 Task: In the  document Joseph.odtMake this file  'available offline' Add shortcut to Drive 'My Drive'Email the file to   softage.7@softage.net, with message attached Action Required: This requires your review and response. and file type: 'HTML'
Action: Mouse moved to (40, 61)
Screenshot: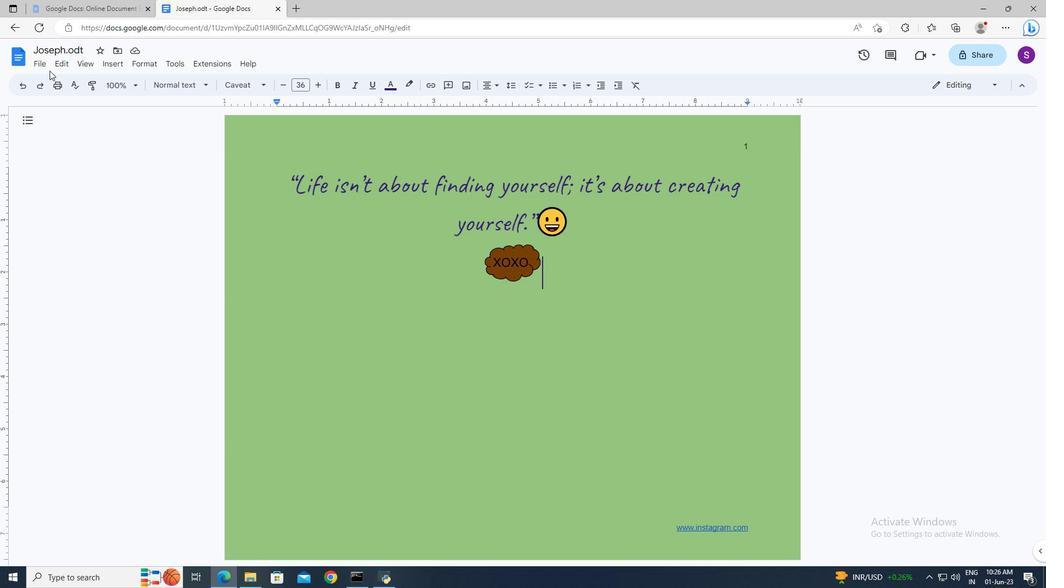 
Action: Mouse pressed left at (40, 61)
Screenshot: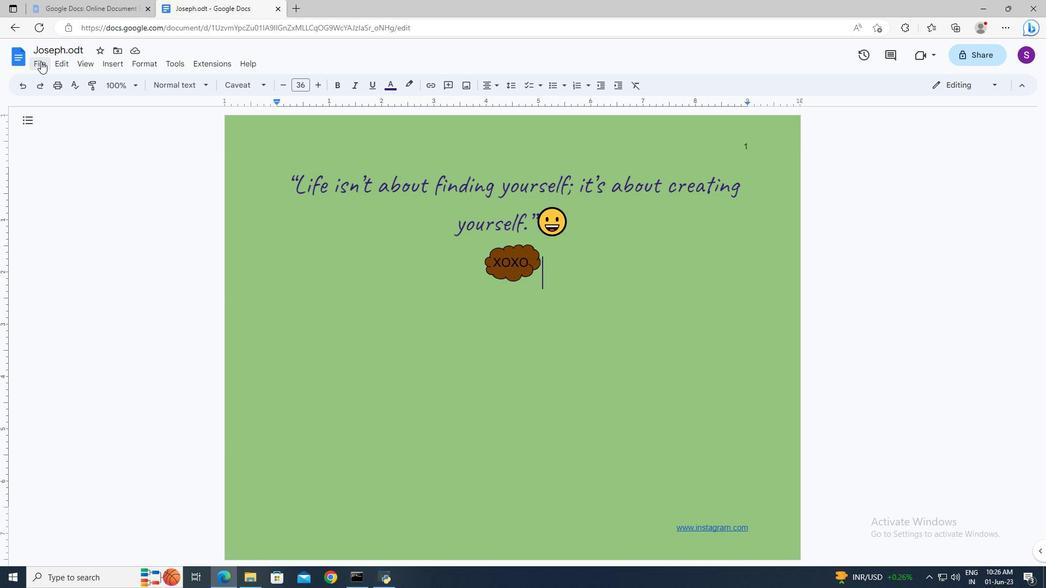 
Action: Mouse moved to (76, 297)
Screenshot: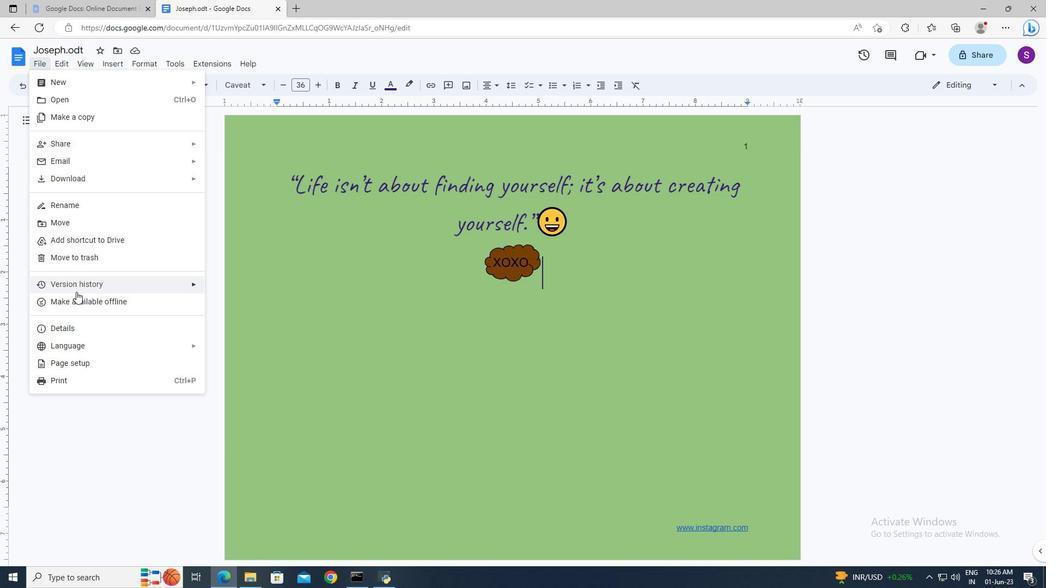 
Action: Mouse pressed left at (76, 297)
Screenshot: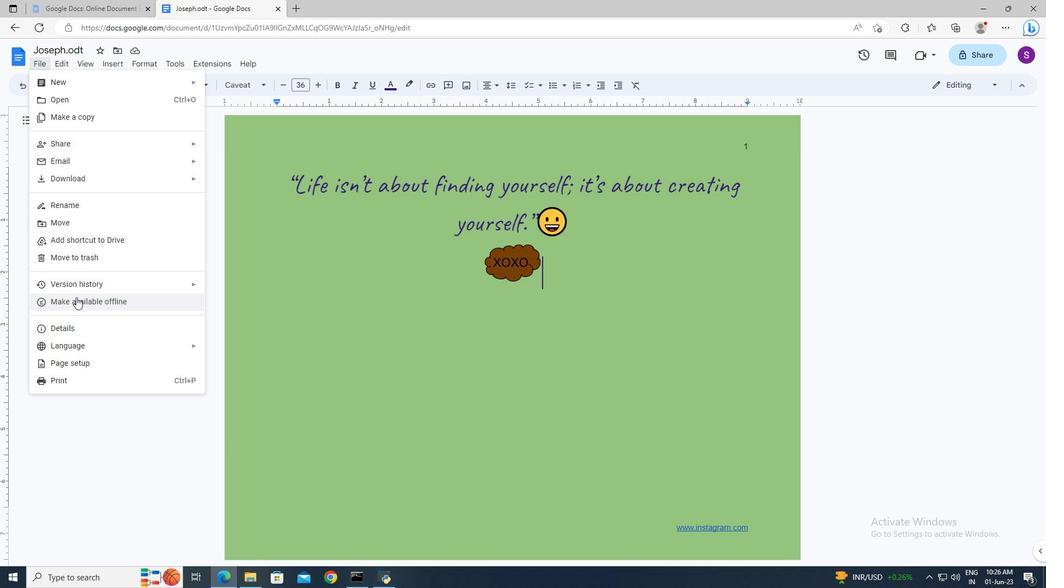 
Action: Mouse moved to (42, 66)
Screenshot: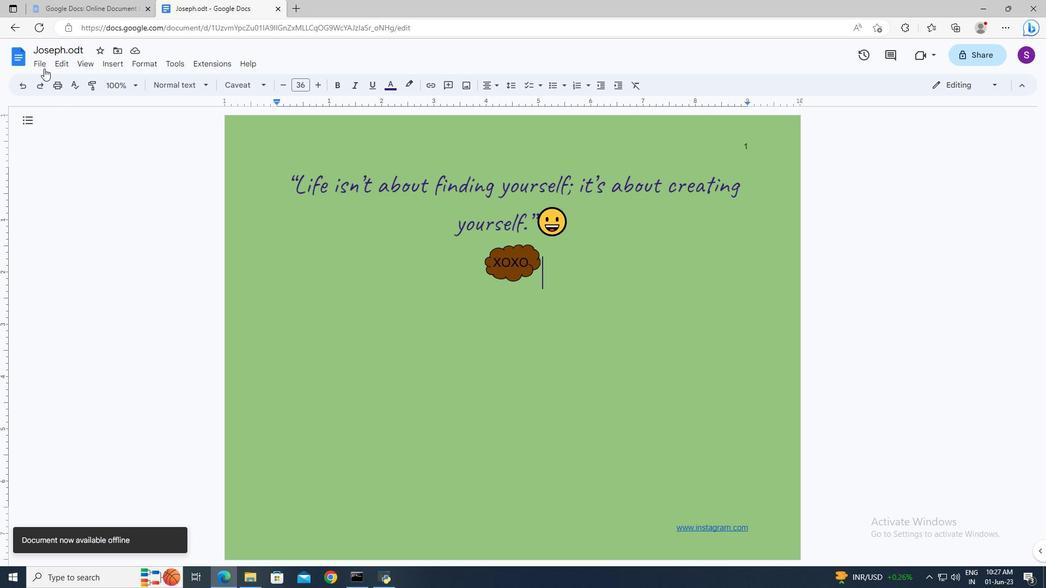 
Action: Mouse pressed left at (42, 66)
Screenshot: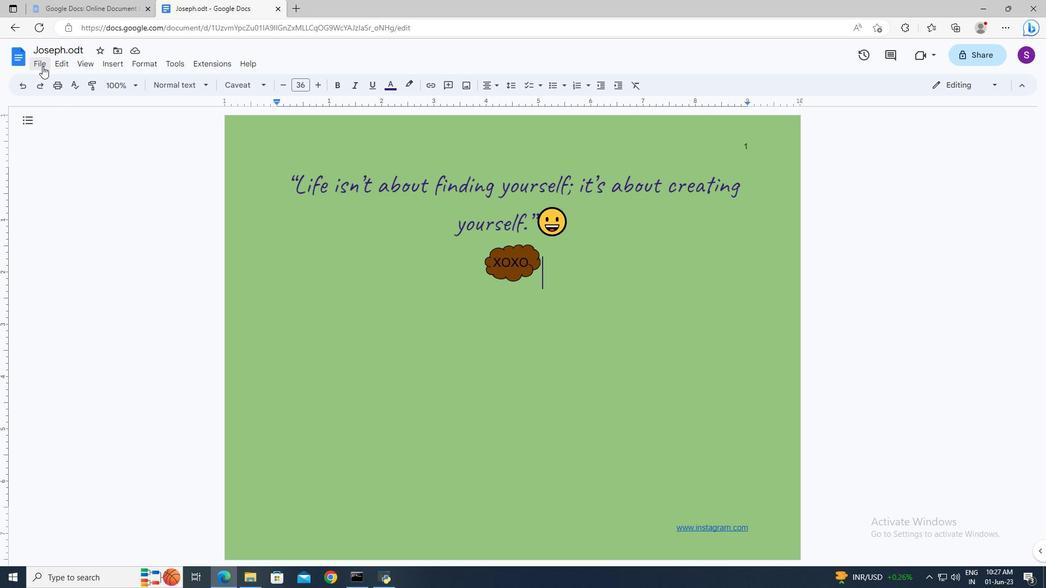
Action: Mouse moved to (80, 241)
Screenshot: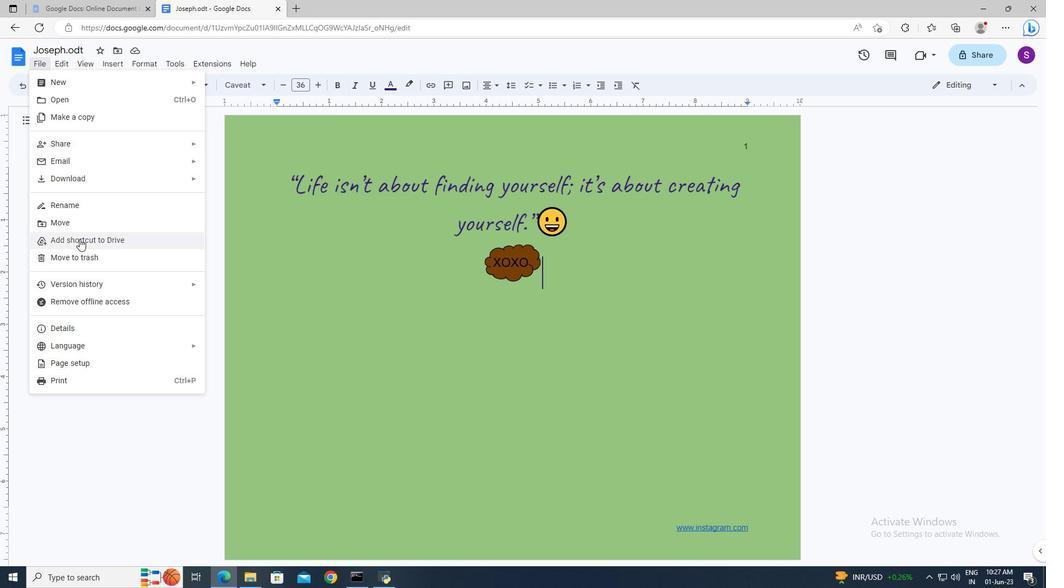 
Action: Mouse pressed left at (80, 241)
Screenshot: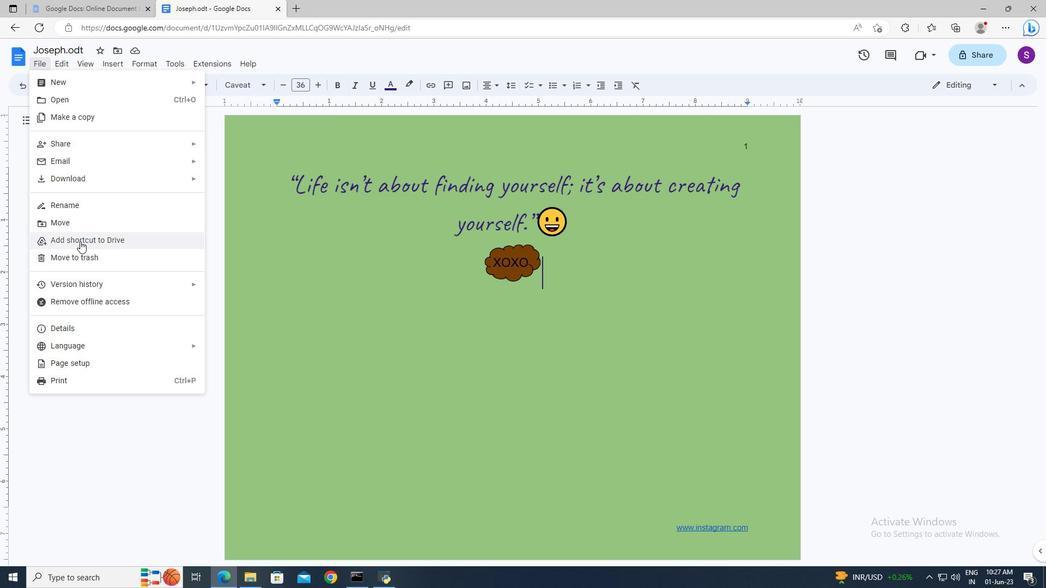 
Action: Mouse moved to (288, 101)
Screenshot: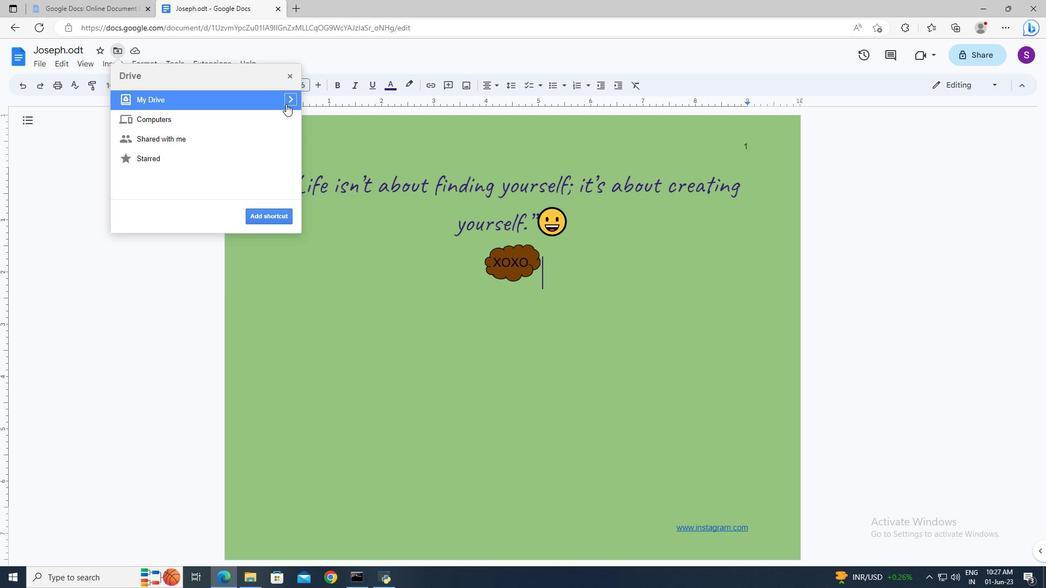 
Action: Mouse pressed left at (288, 101)
Screenshot: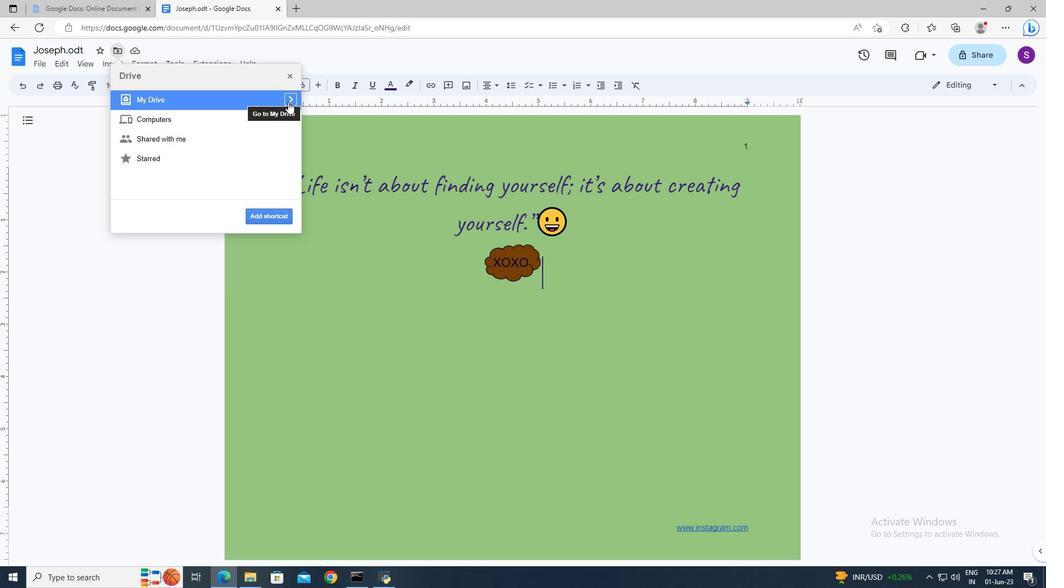 
Action: Mouse moved to (270, 219)
Screenshot: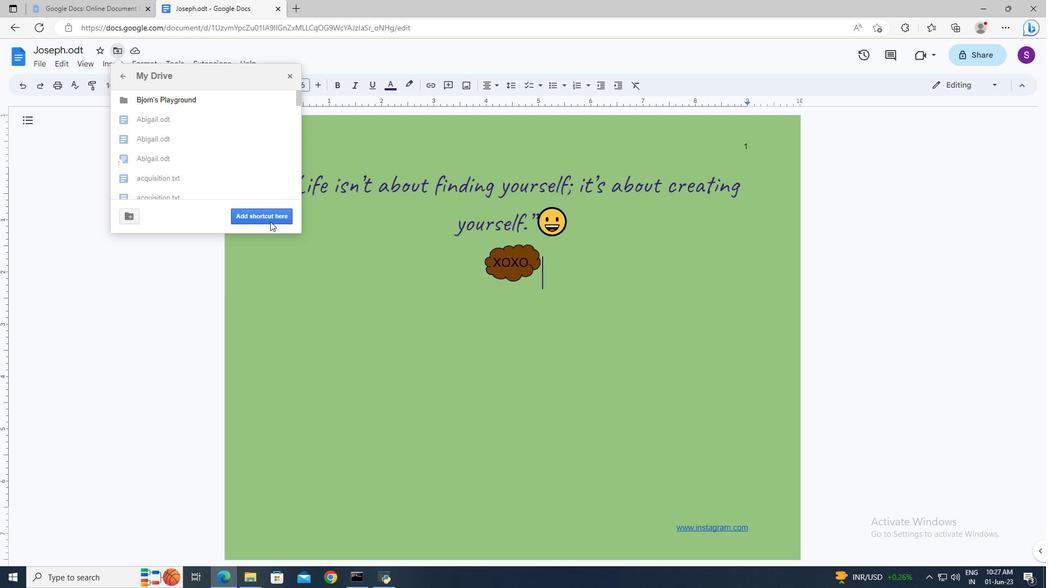 
Action: Mouse pressed left at (270, 219)
Screenshot: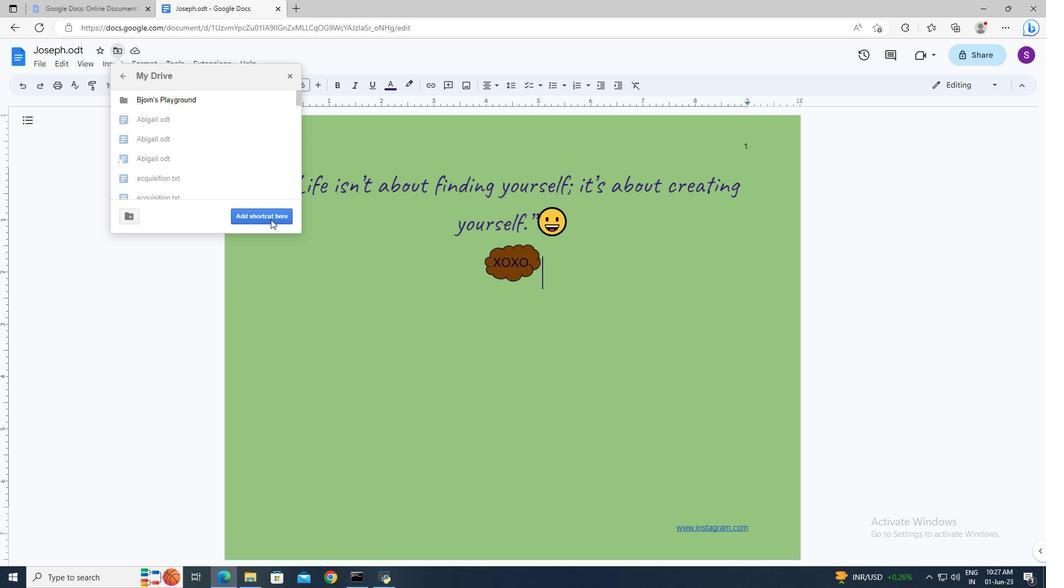 
Action: Mouse moved to (47, 66)
Screenshot: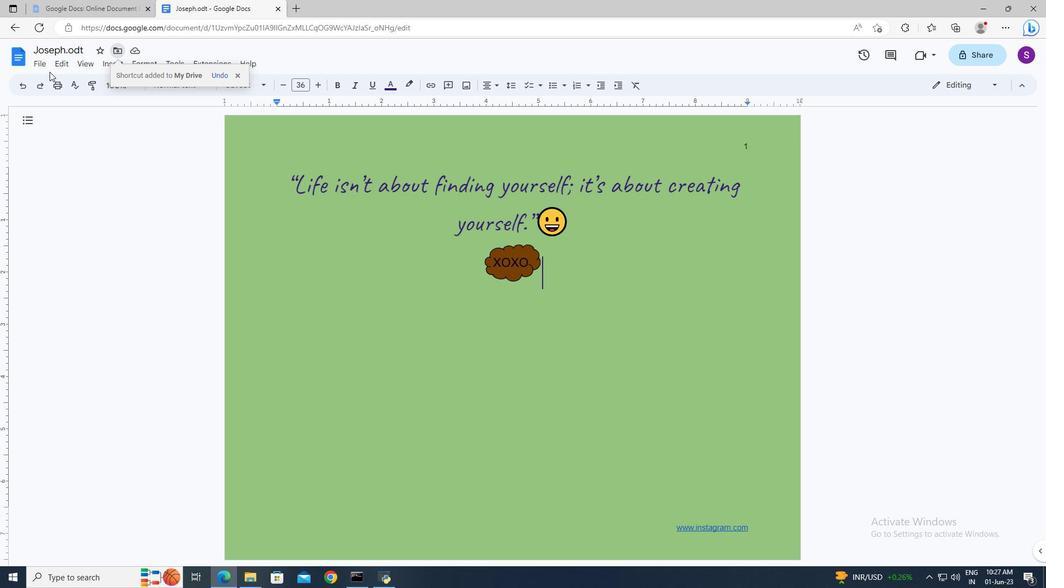 
Action: Mouse pressed left at (47, 66)
Screenshot: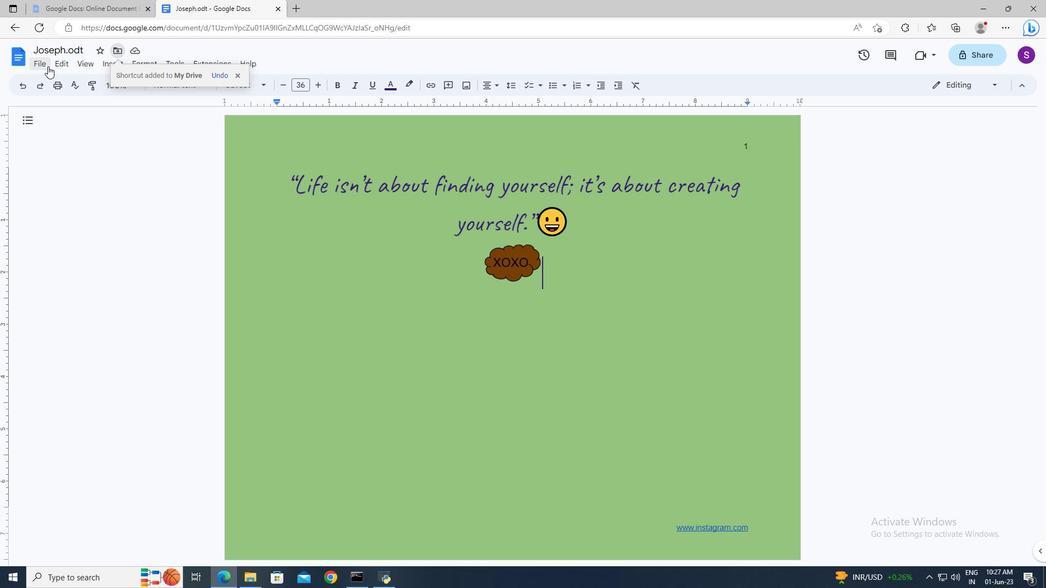 
Action: Mouse moved to (220, 161)
Screenshot: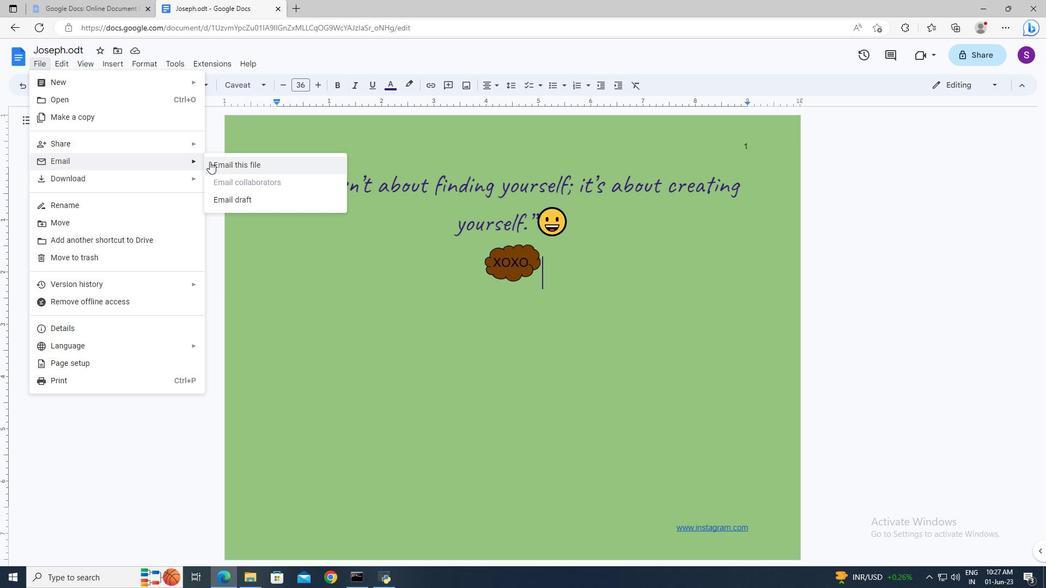 
Action: Mouse pressed left at (220, 161)
Screenshot: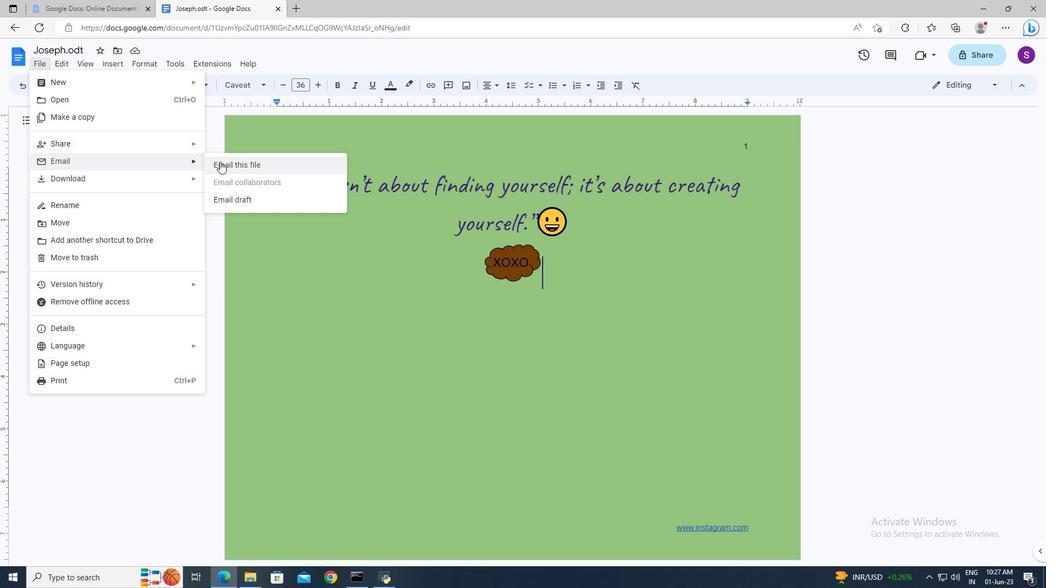 
Action: Mouse moved to (414, 235)
Screenshot: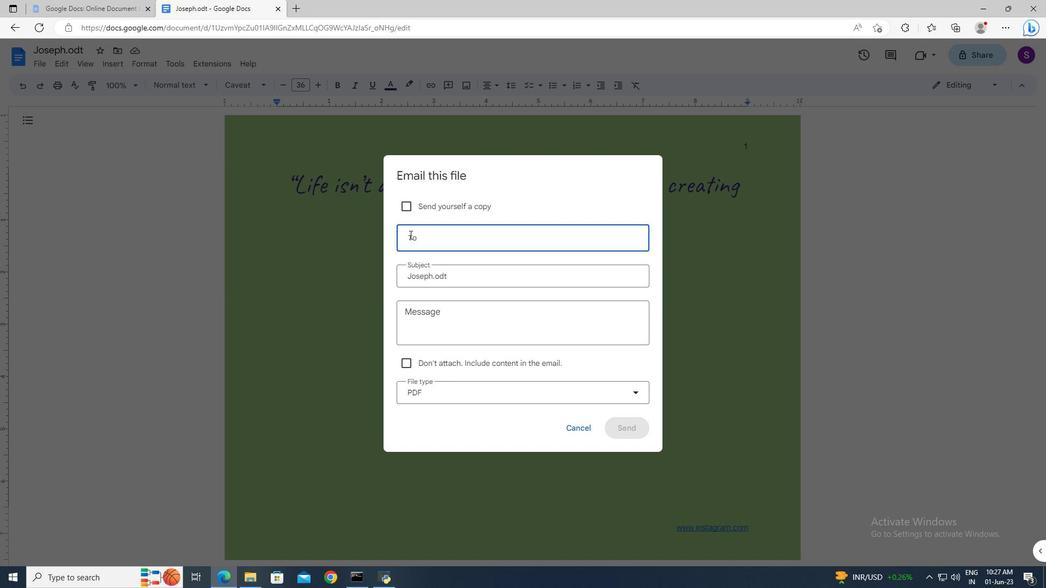 
Action: Mouse pressed left at (414, 235)
Screenshot: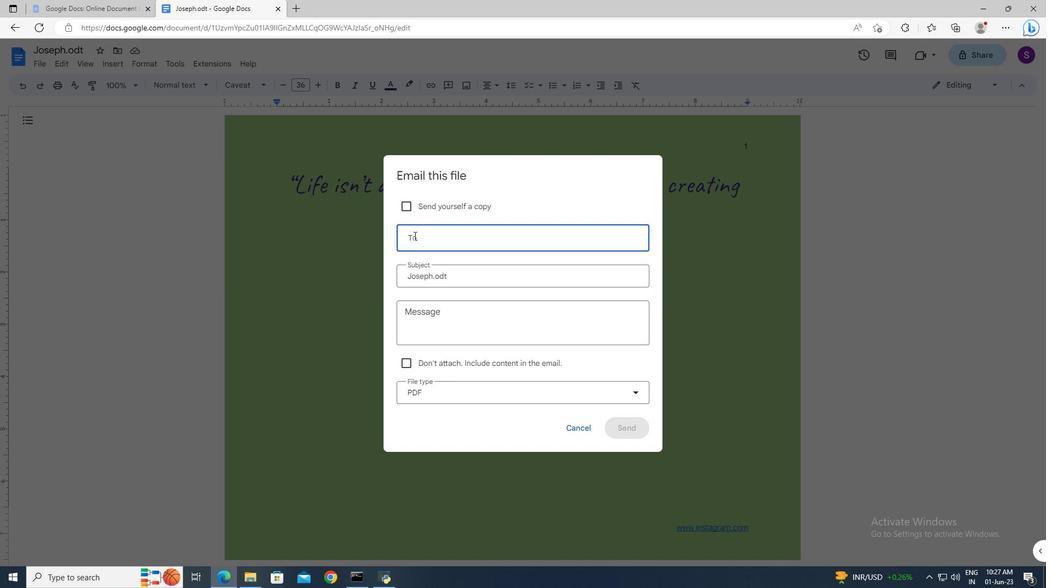 
Action: Mouse moved to (403, 232)
Screenshot: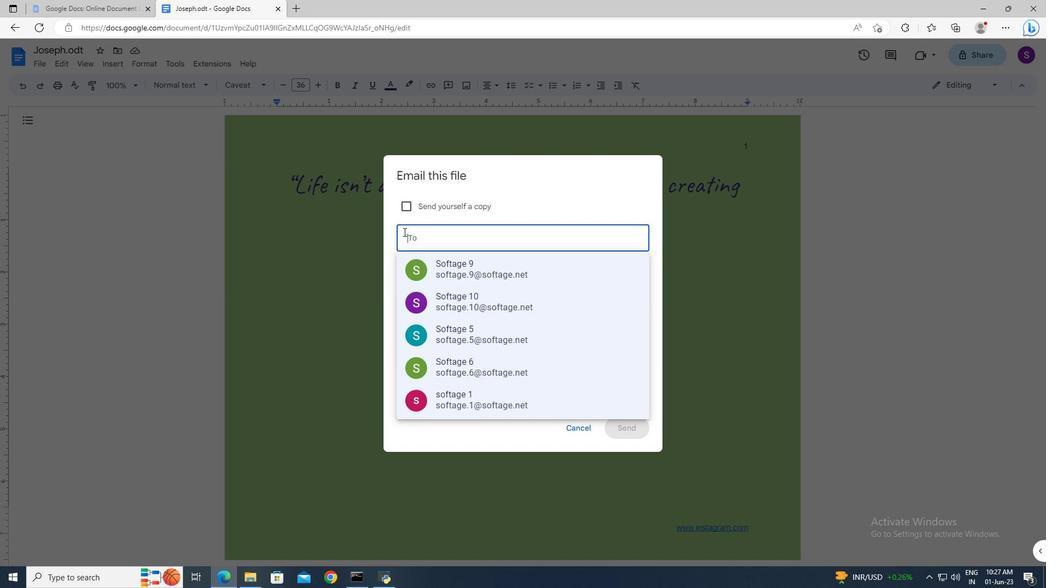
Action: Key pressed s
Screenshot: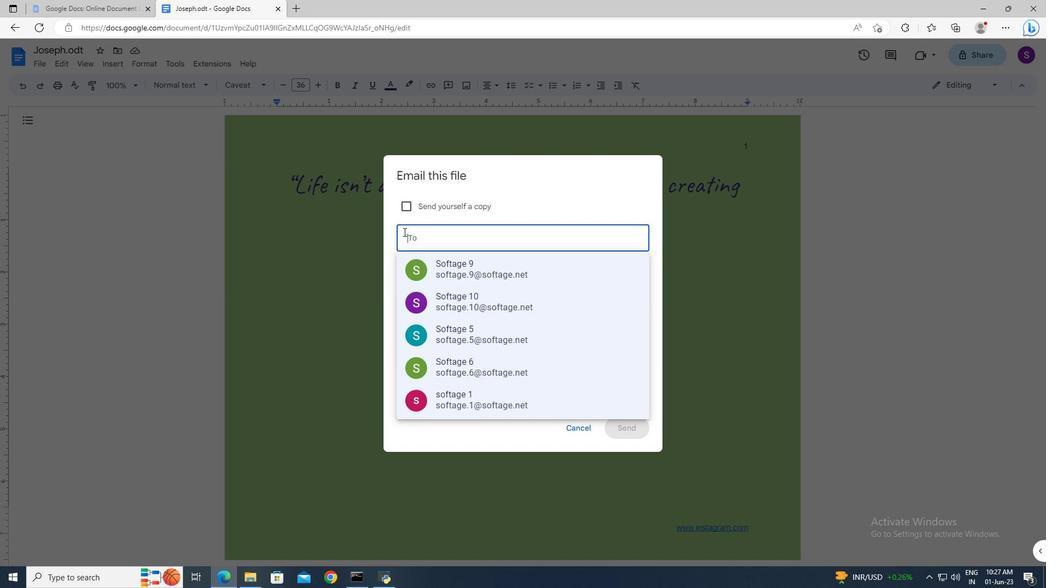 
Action: Mouse moved to (402, 231)
Screenshot: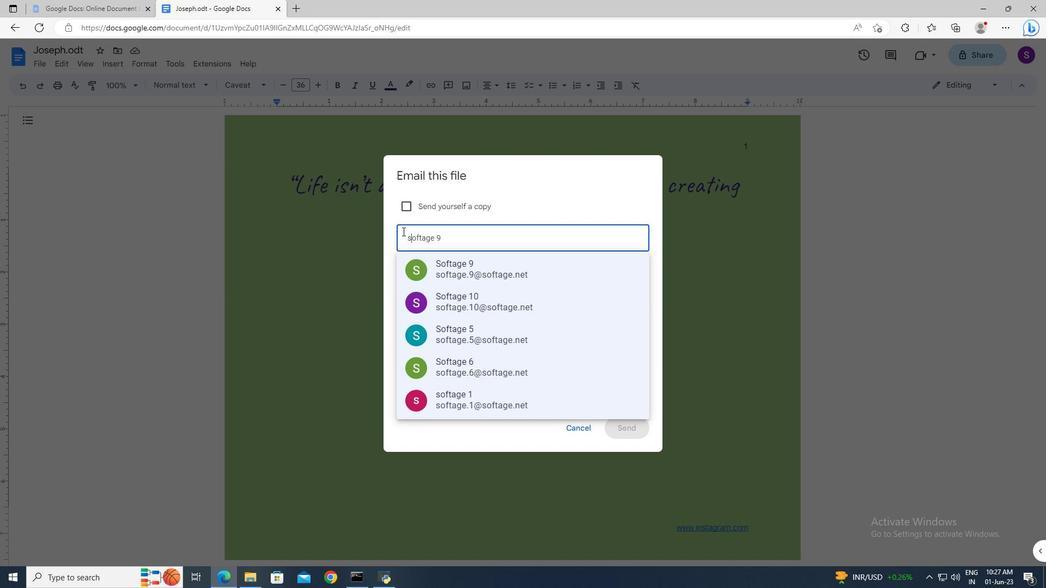 
Action: Key pressed o
Screenshot: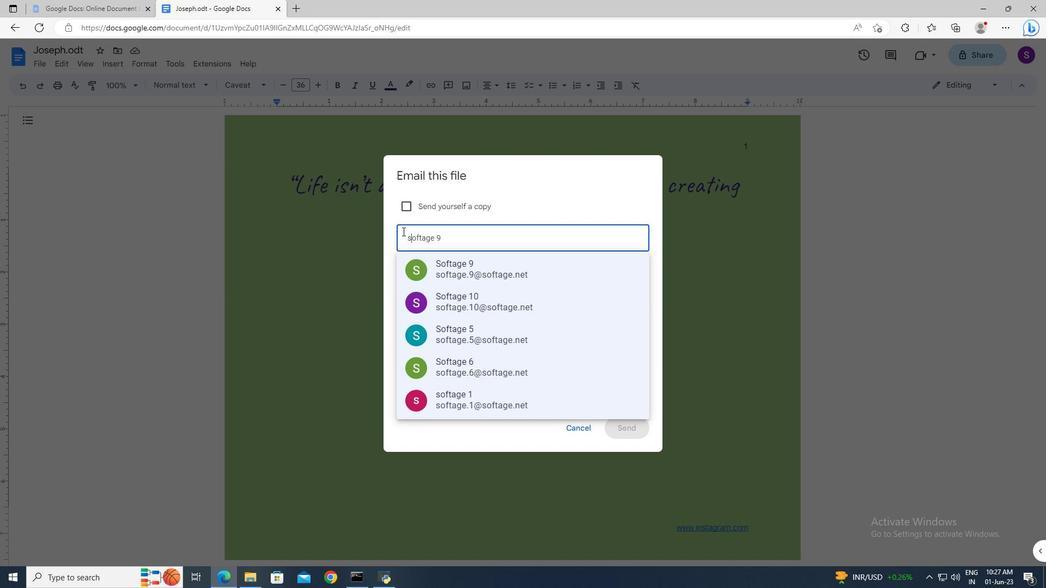 
Action: Mouse moved to (401, 231)
Screenshot: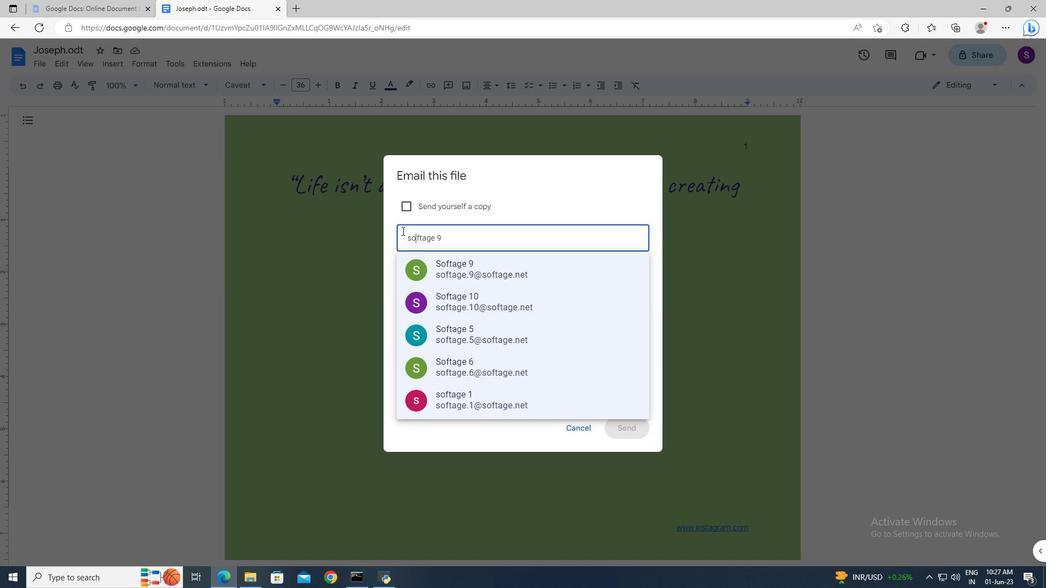 
Action: Key pressed f
Screenshot: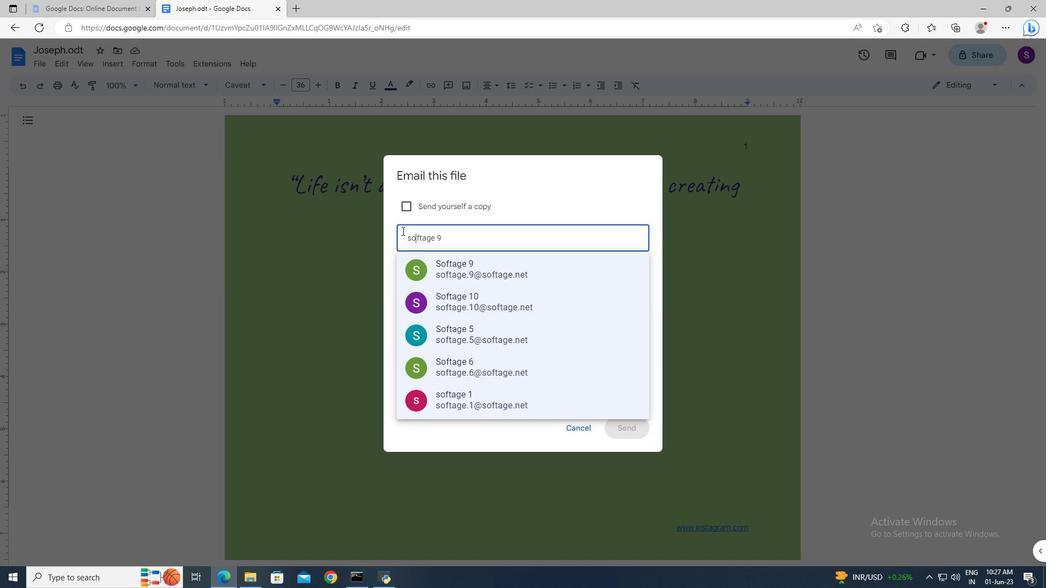 
Action: Mouse moved to (401, 231)
Screenshot: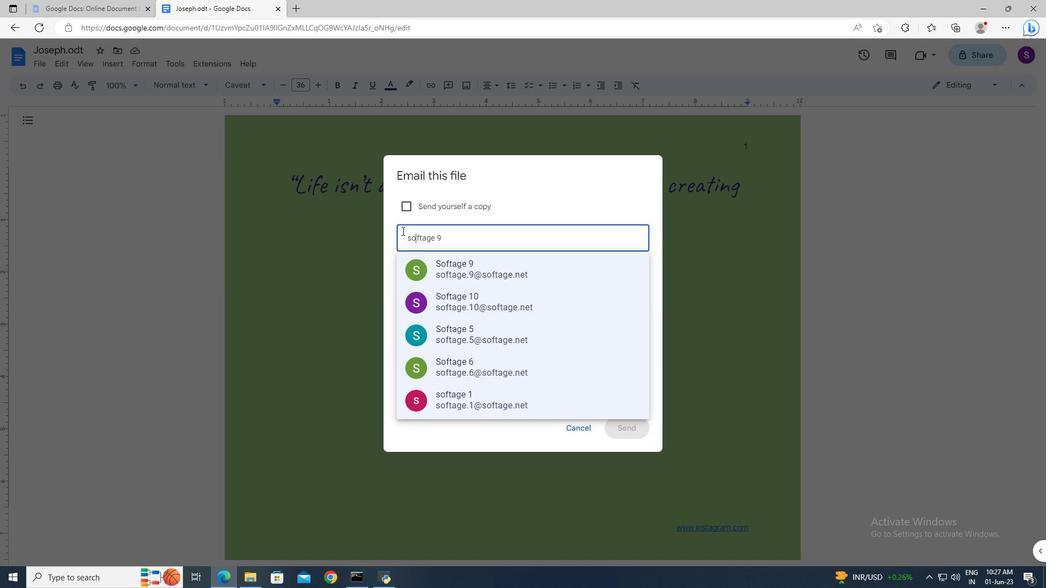 
Action: Key pressed tage.7<Key.shift>
Screenshot: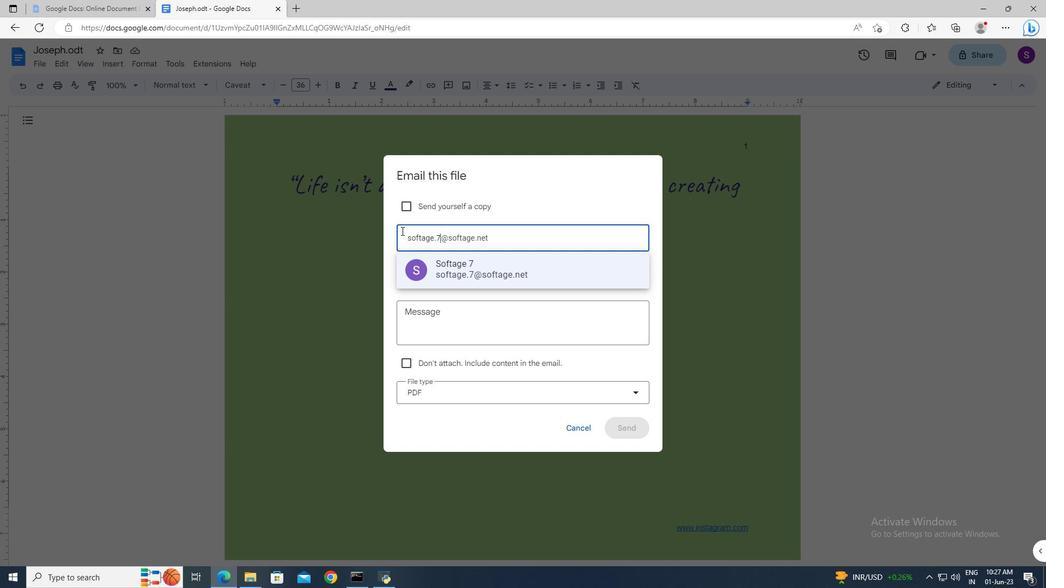 
Action: Mouse moved to (401, 231)
Screenshot: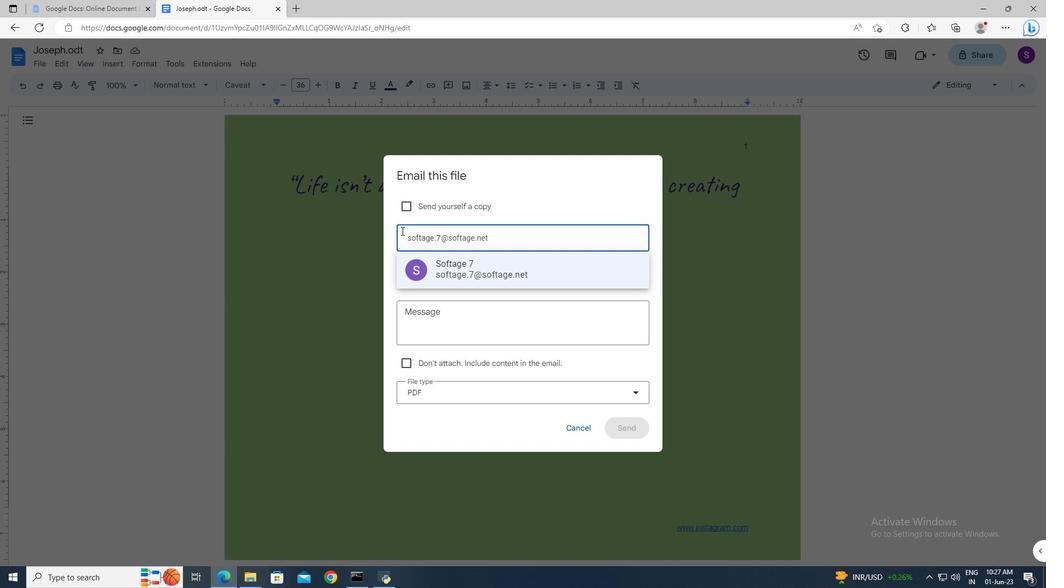 
Action: Key pressed @softage.n
Screenshot: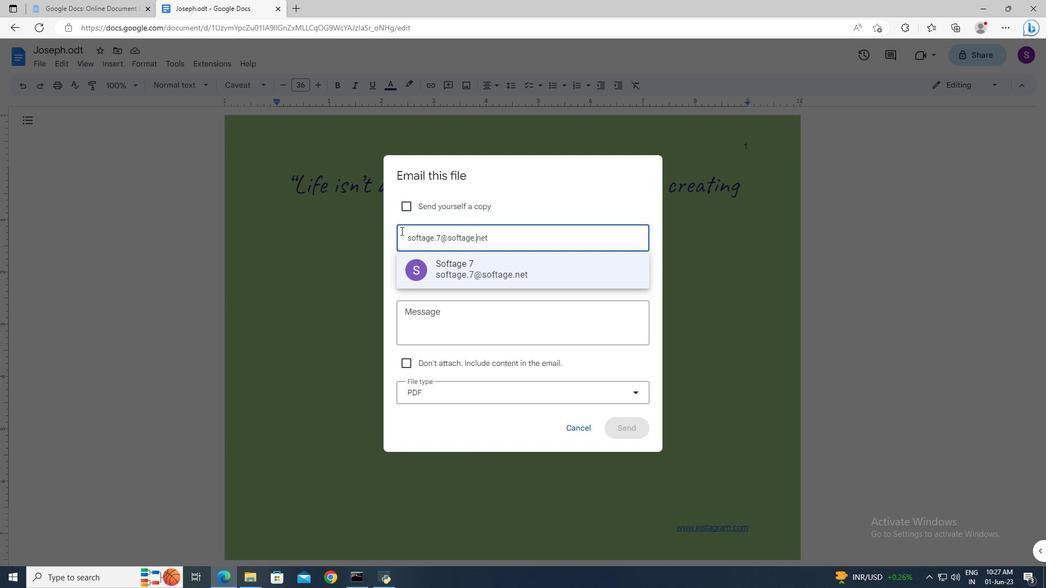 
Action: Mouse moved to (401, 230)
Screenshot: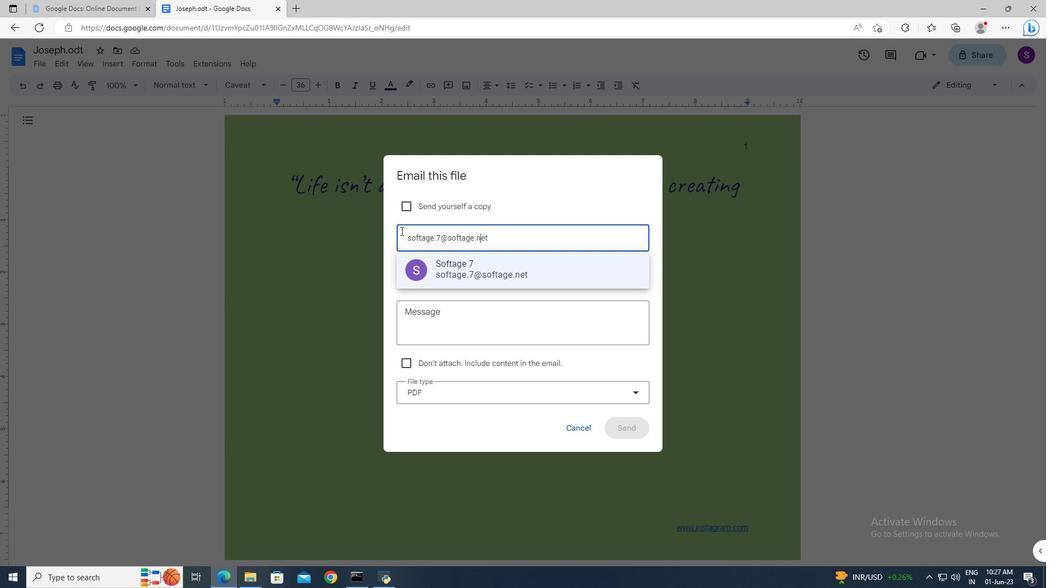 
Action: Key pressed et<Key.enter>
Screenshot: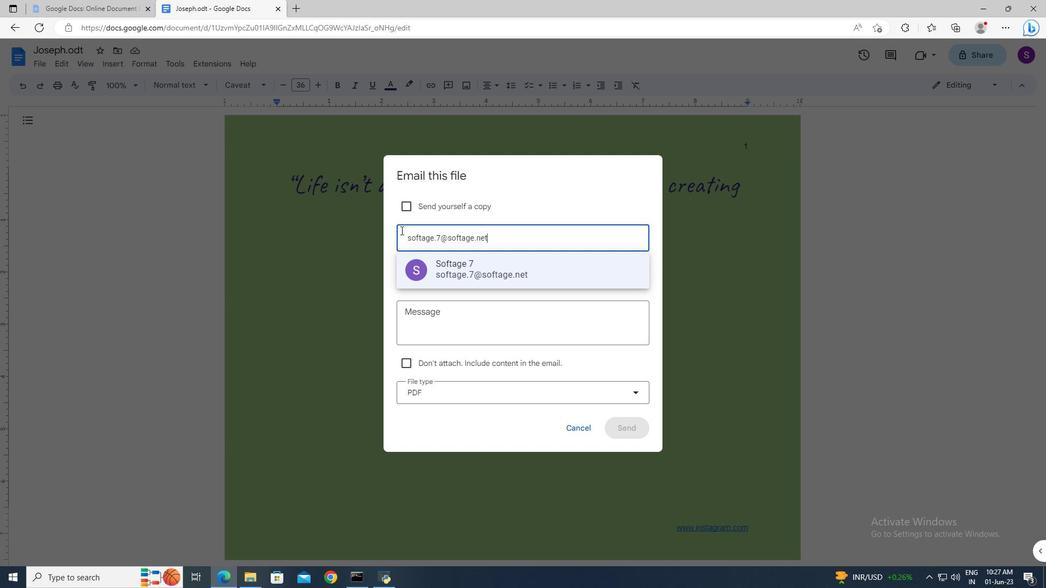 
Action: Mouse moved to (405, 312)
Screenshot: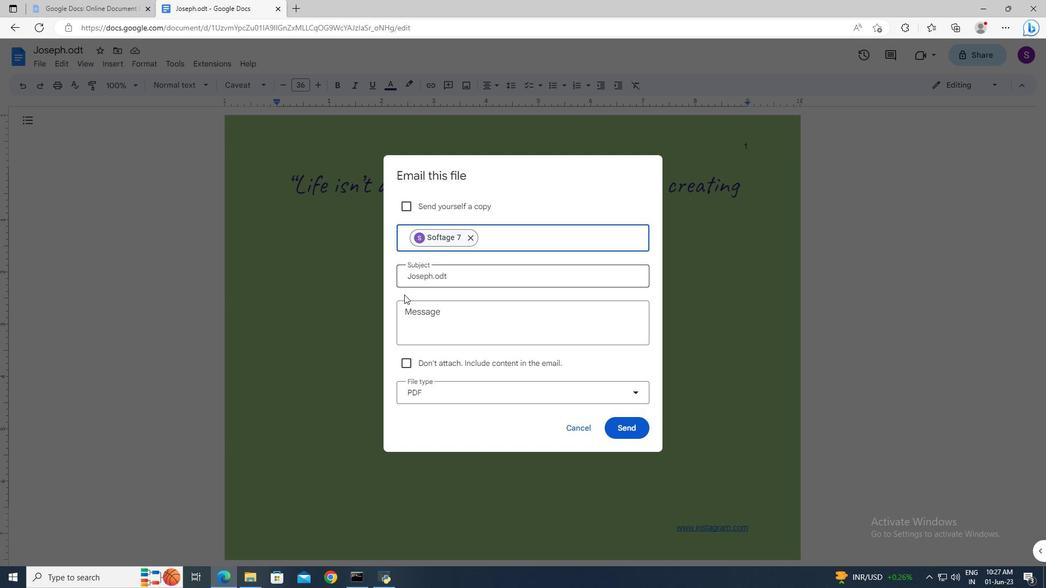 
Action: Mouse pressed left at (405, 312)
Screenshot: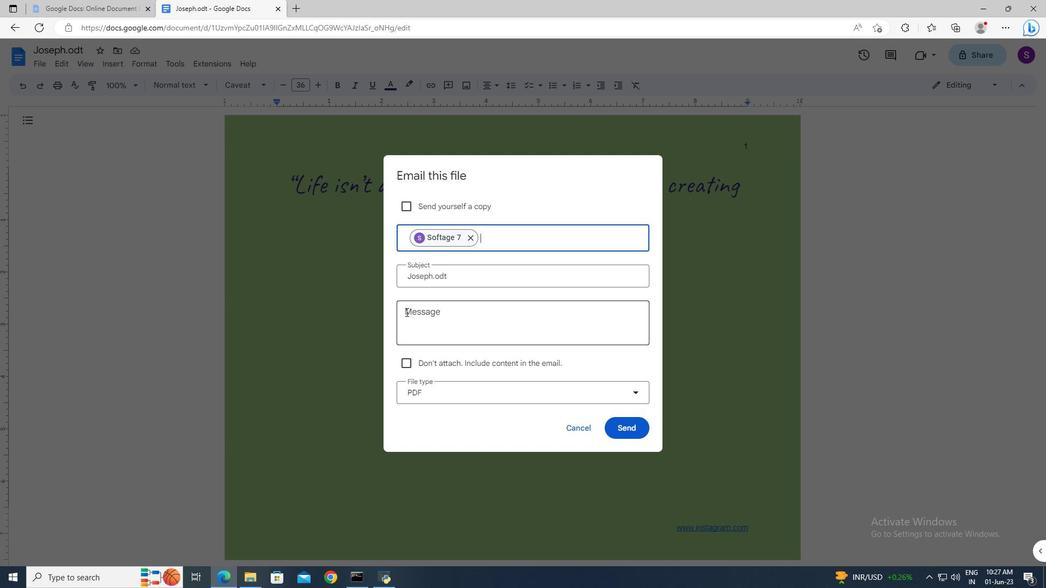 
Action: Key pressed <Key.shift>Action
Screenshot: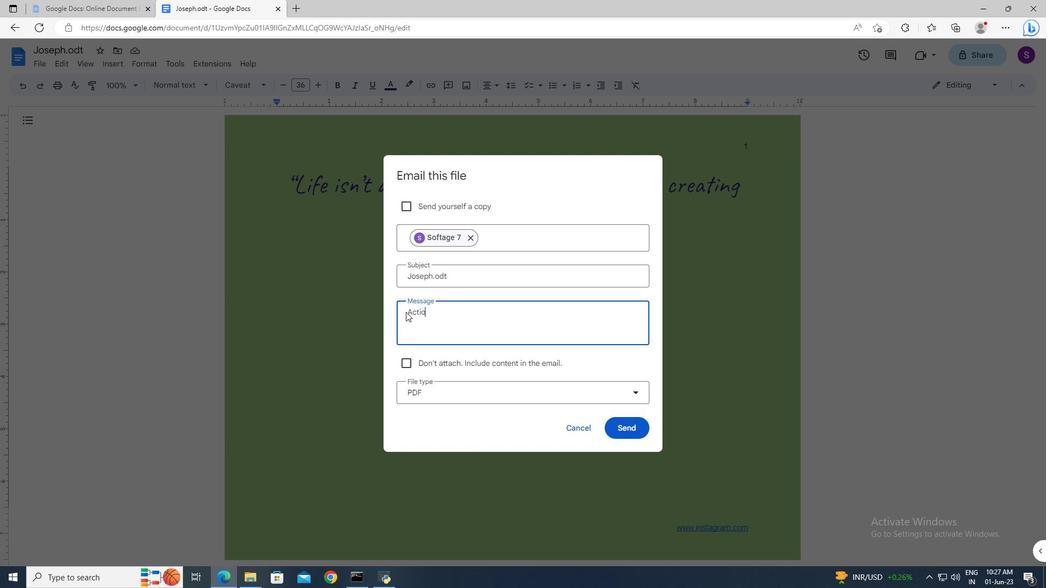 
Action: Mouse moved to (405, 312)
Screenshot: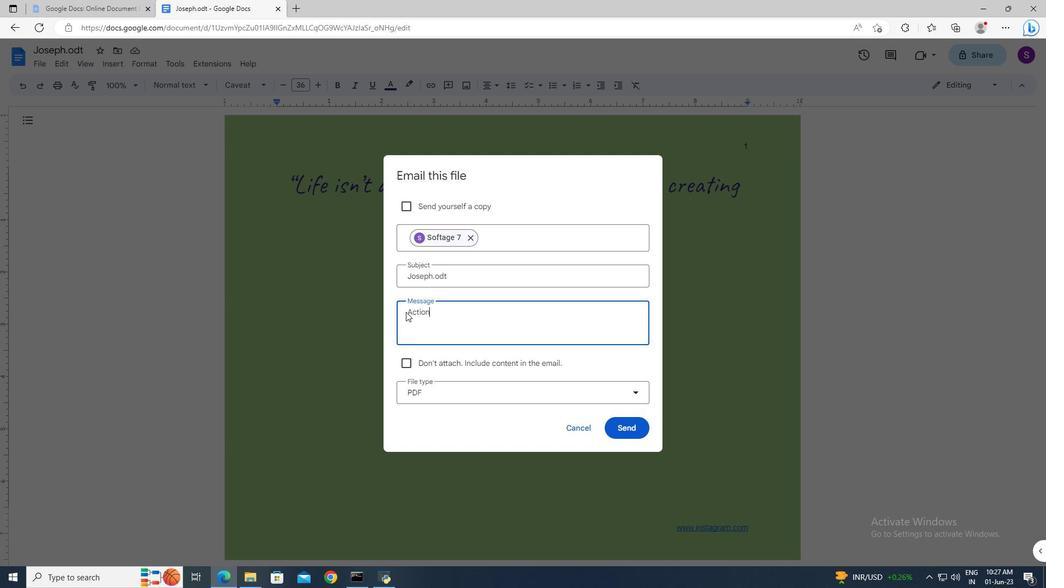 
Action: Key pressed <Key.space><Key.shift>Re
Screenshot: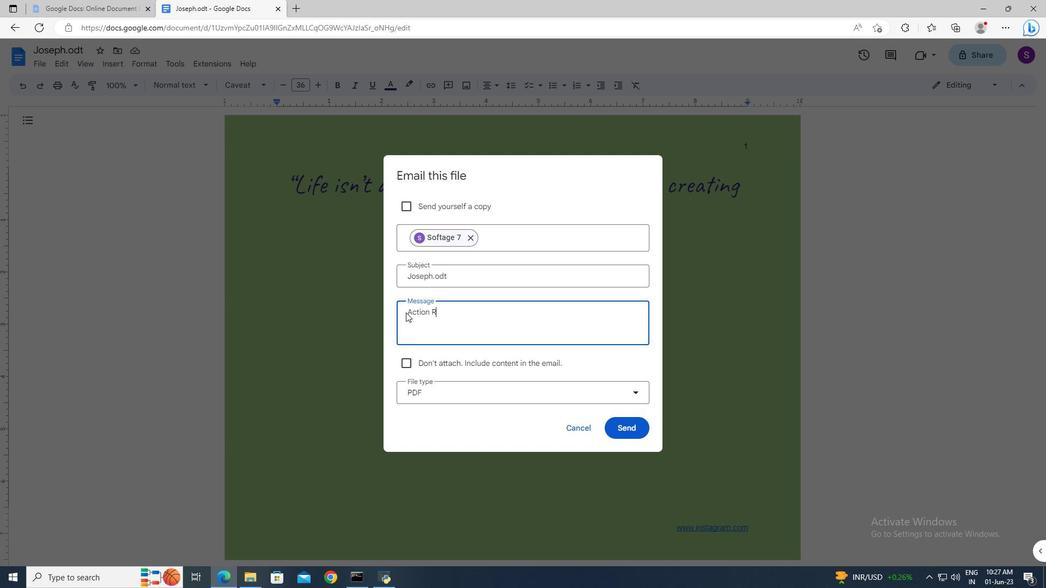 
Action: Mouse moved to (405, 312)
Screenshot: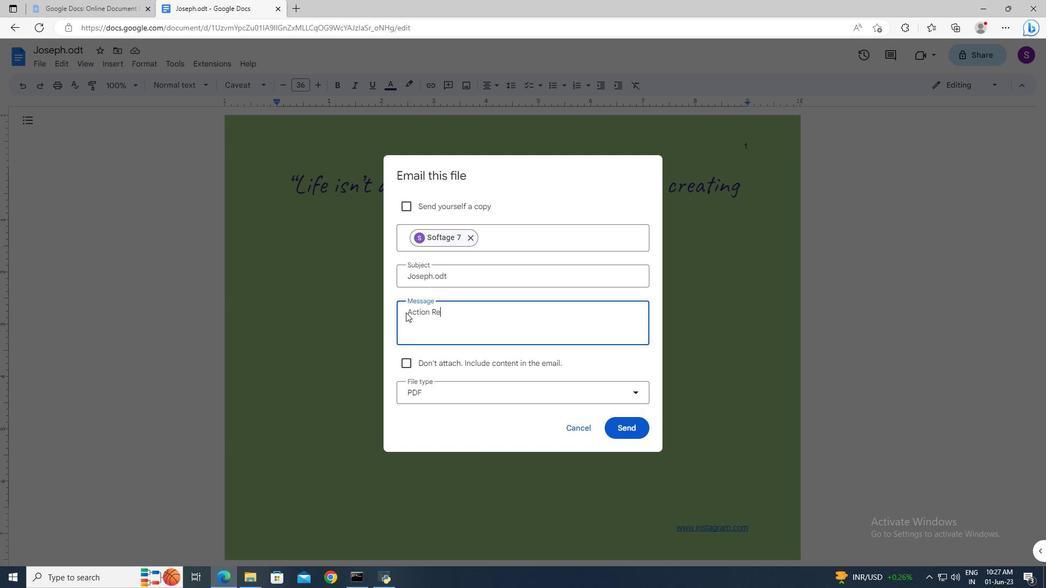 
Action: Key pressed qu
Screenshot: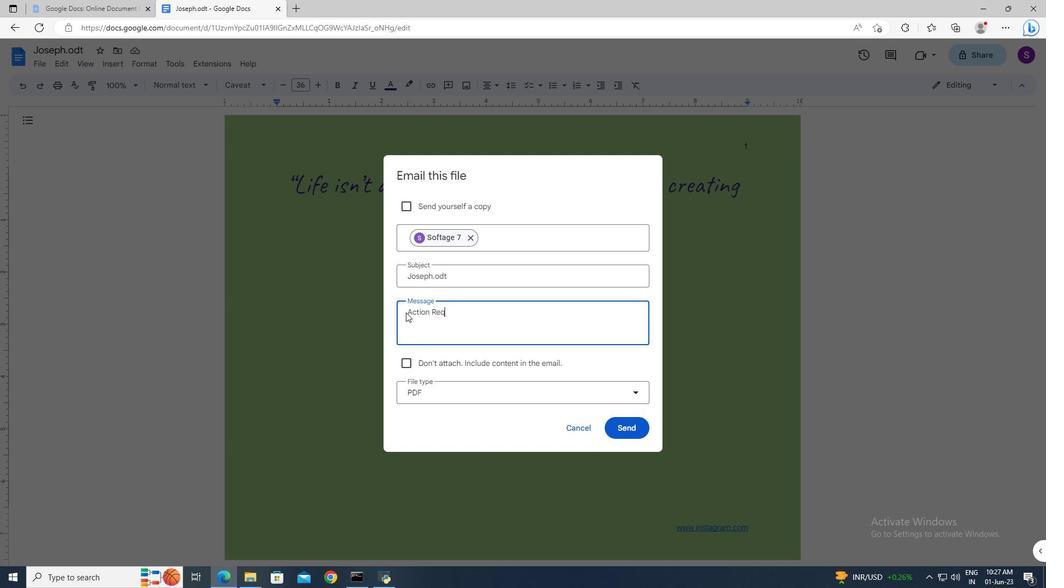 
Action: Mouse moved to (404, 312)
Screenshot: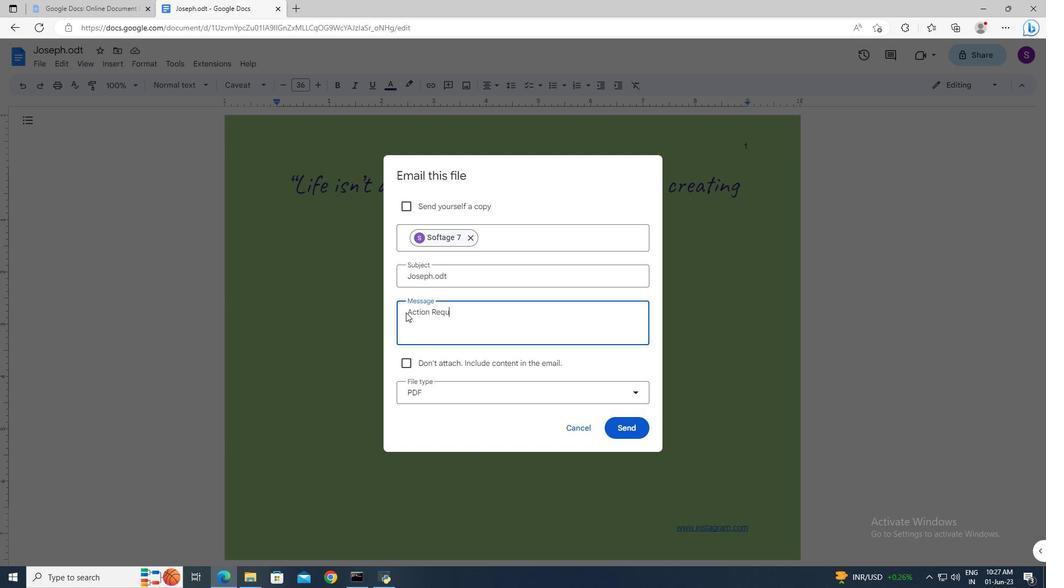 
Action: Key pressed i
Screenshot: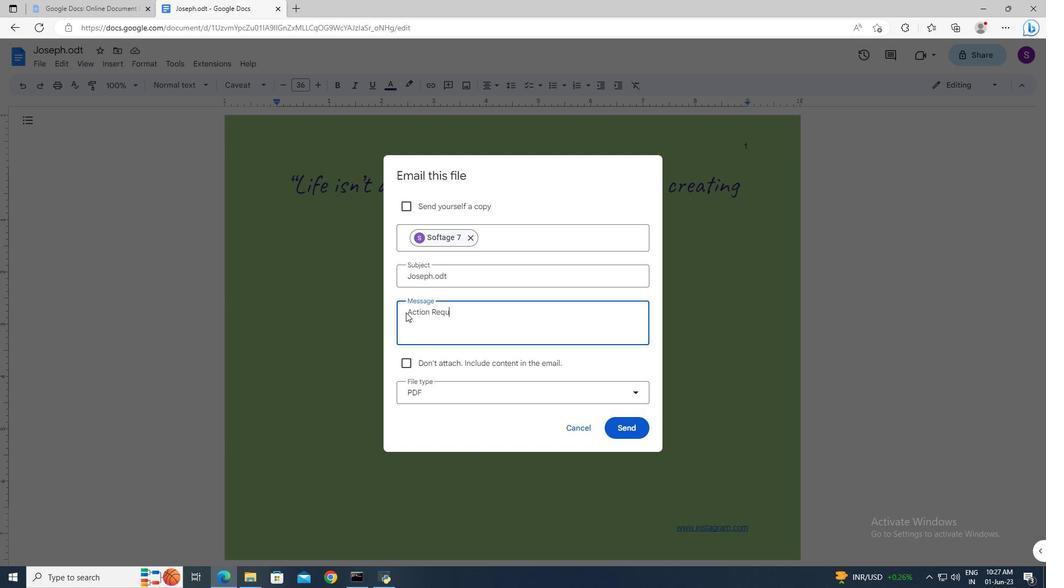 
Action: Mouse moved to (403, 312)
Screenshot: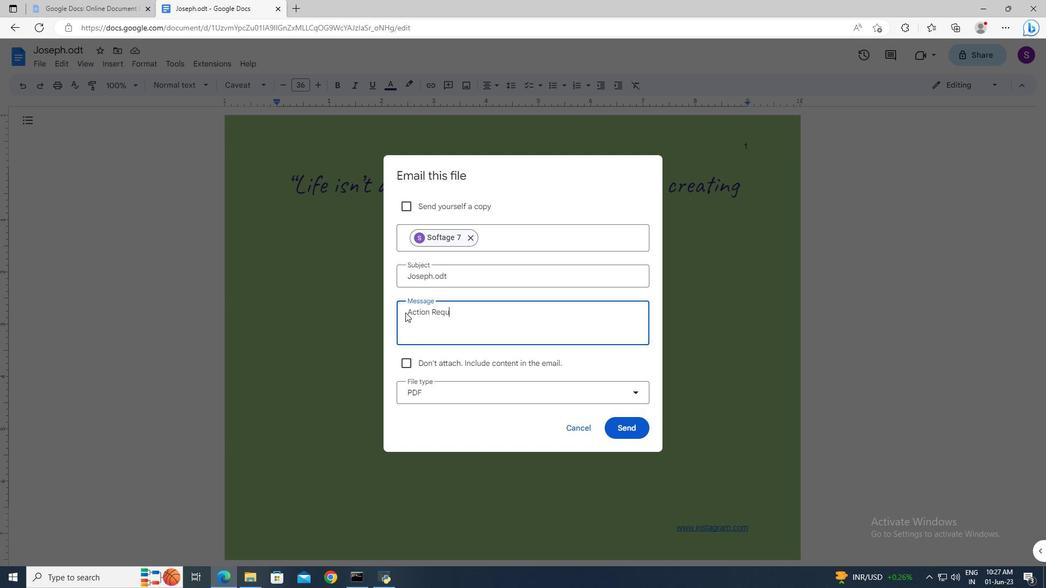 
Action: Key pressed r
Screenshot: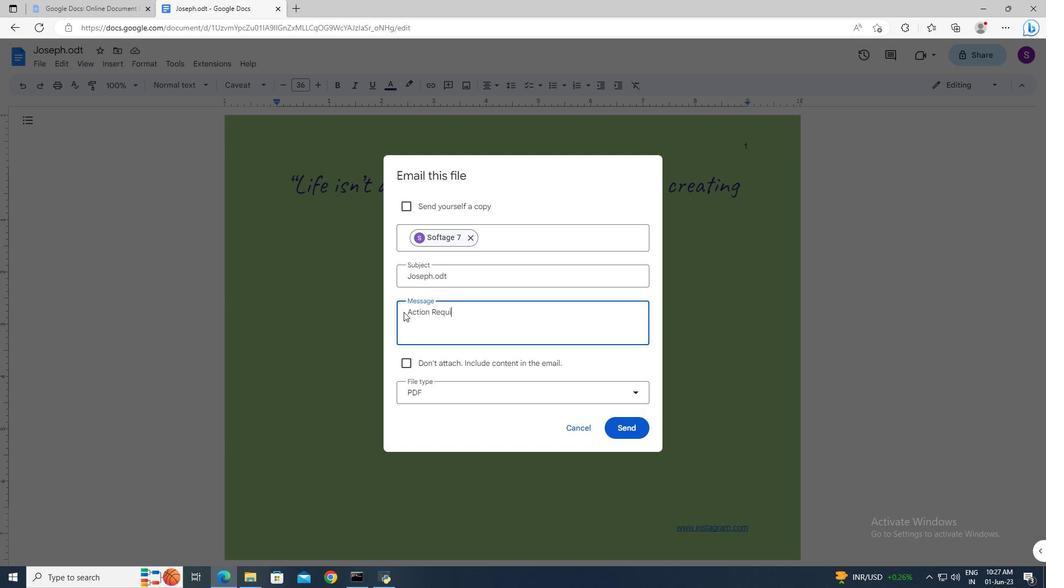 
Action: Mouse moved to (403, 312)
Screenshot: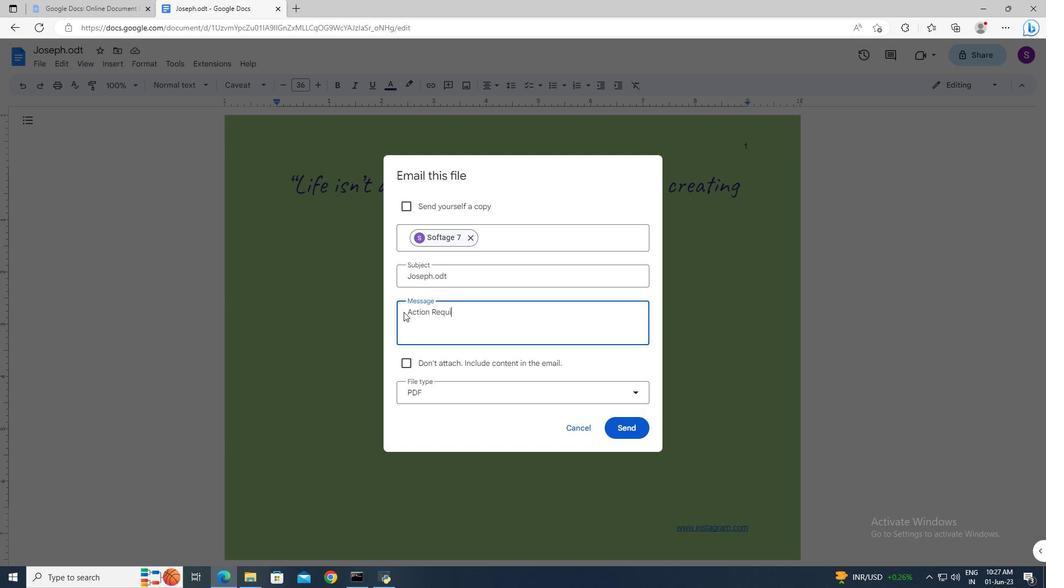 
Action: Key pressed ed<Key.shift>:<Key.space><Key.shift>This<Key.space>requires<Key.space>your<Key.space>review<Key.space>and<Key.space>response.
Screenshot: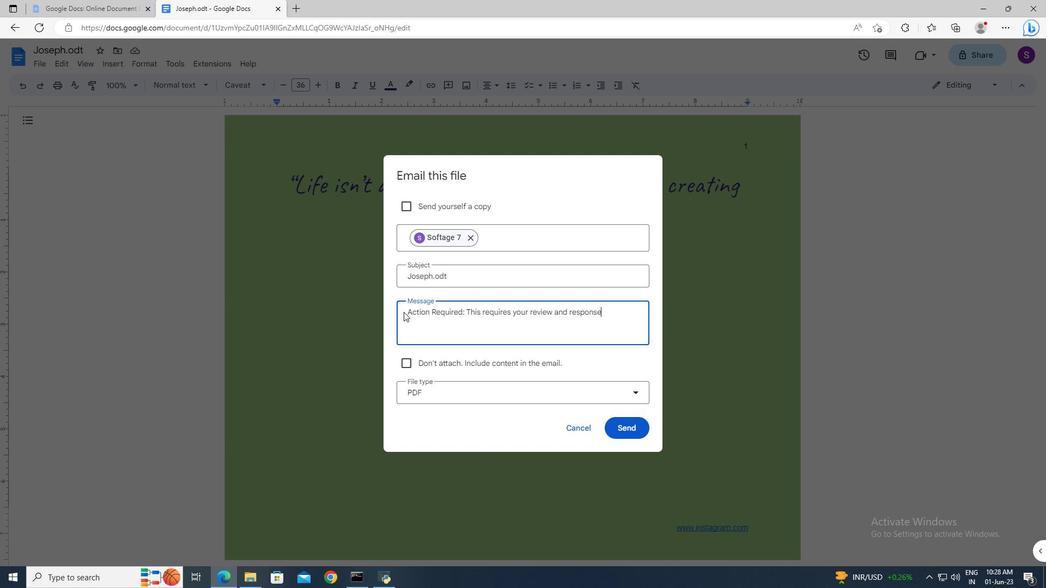 
Action: Mouse moved to (423, 400)
Screenshot: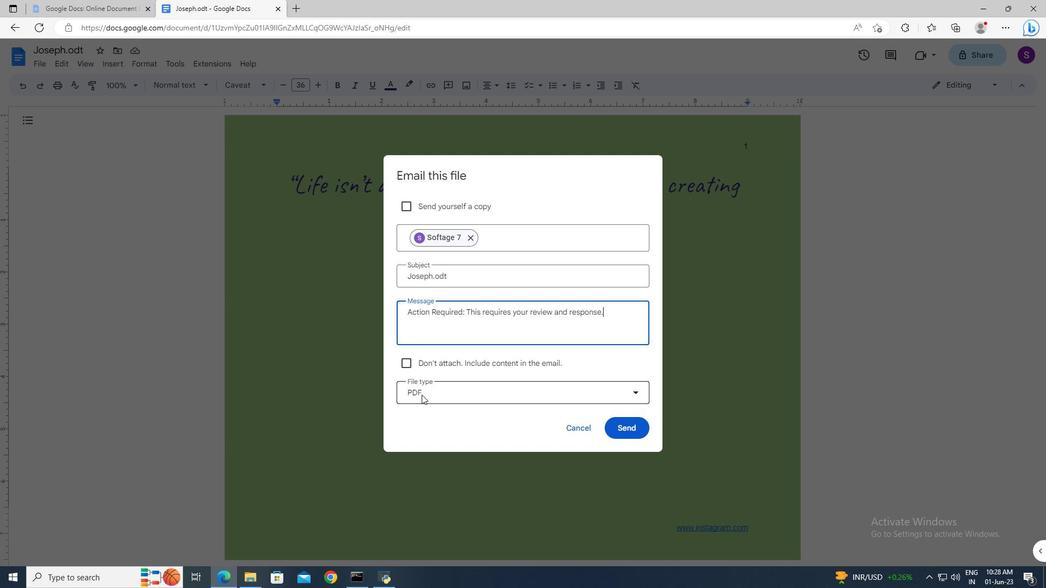 
Action: Mouse pressed left at (423, 400)
Screenshot: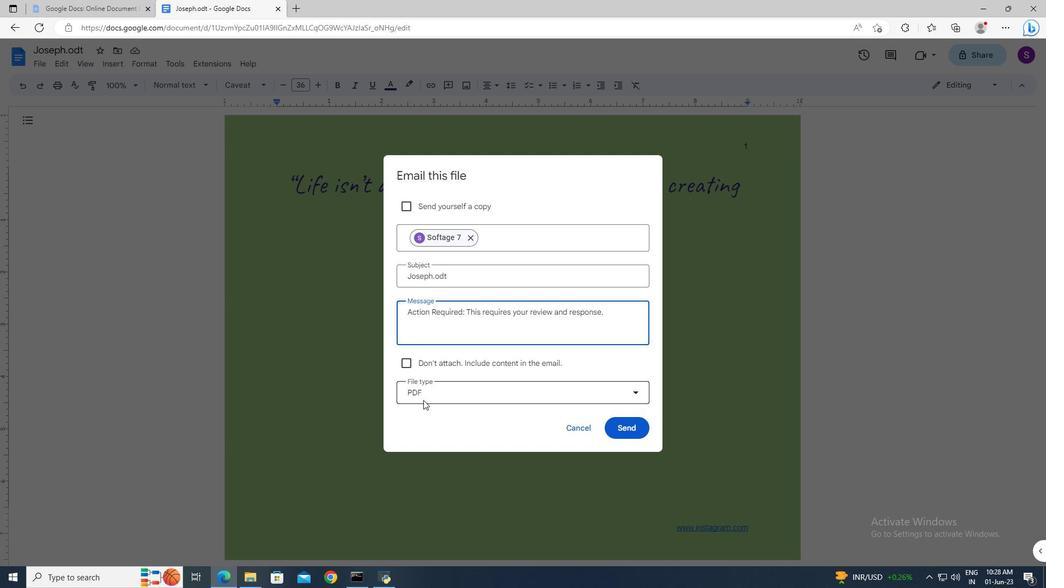
Action: Mouse moved to (436, 465)
Screenshot: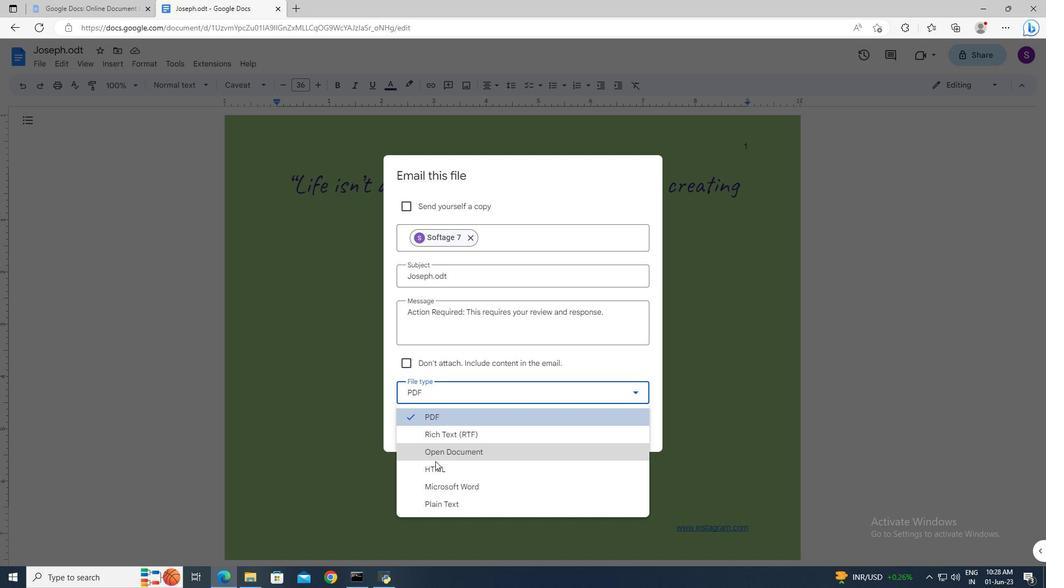 
Action: Mouse pressed left at (436, 465)
Screenshot: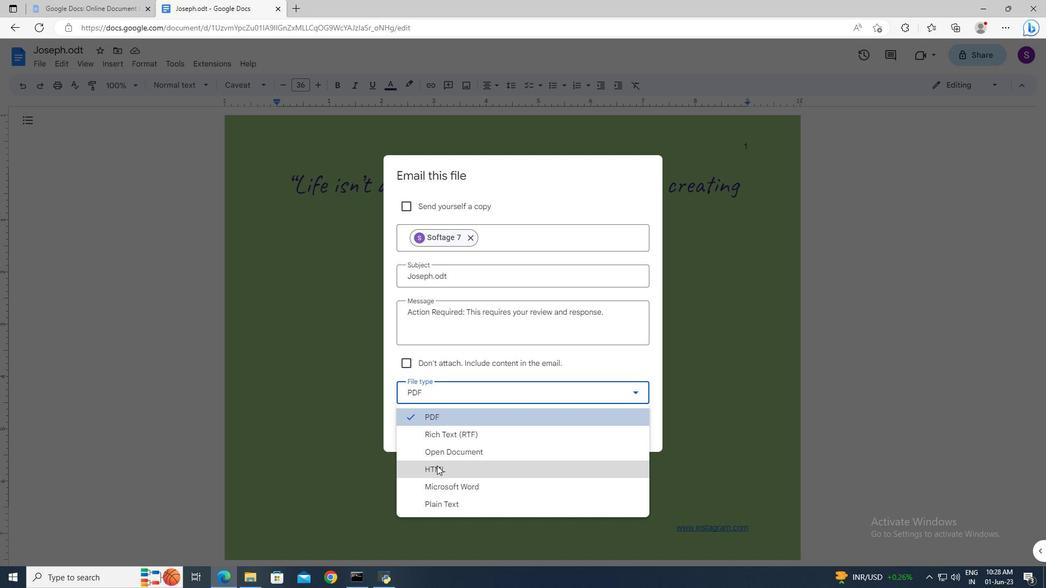 
Action: Mouse moved to (629, 430)
Screenshot: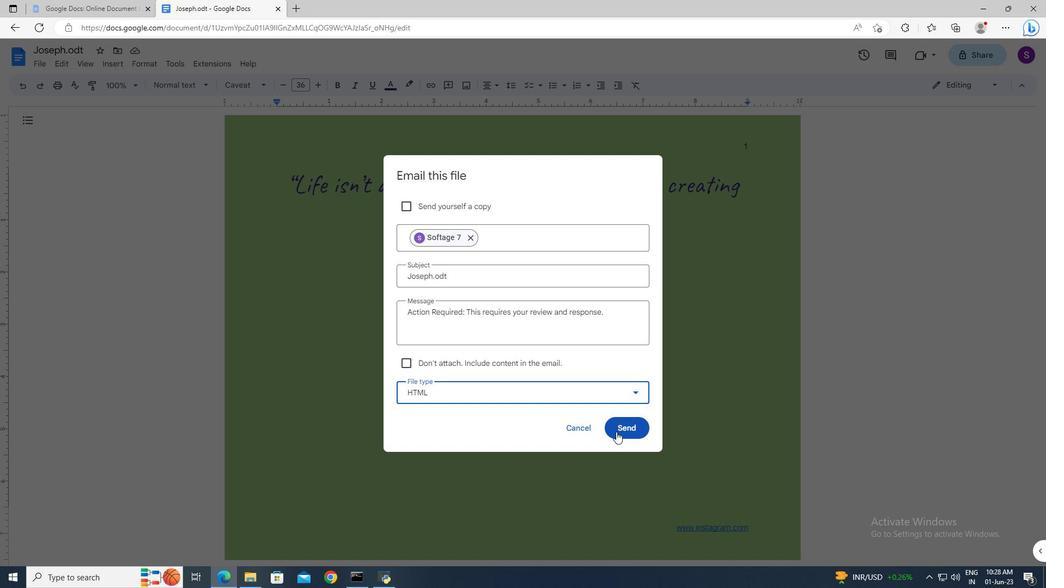 
Action: Mouse pressed left at (629, 430)
Screenshot: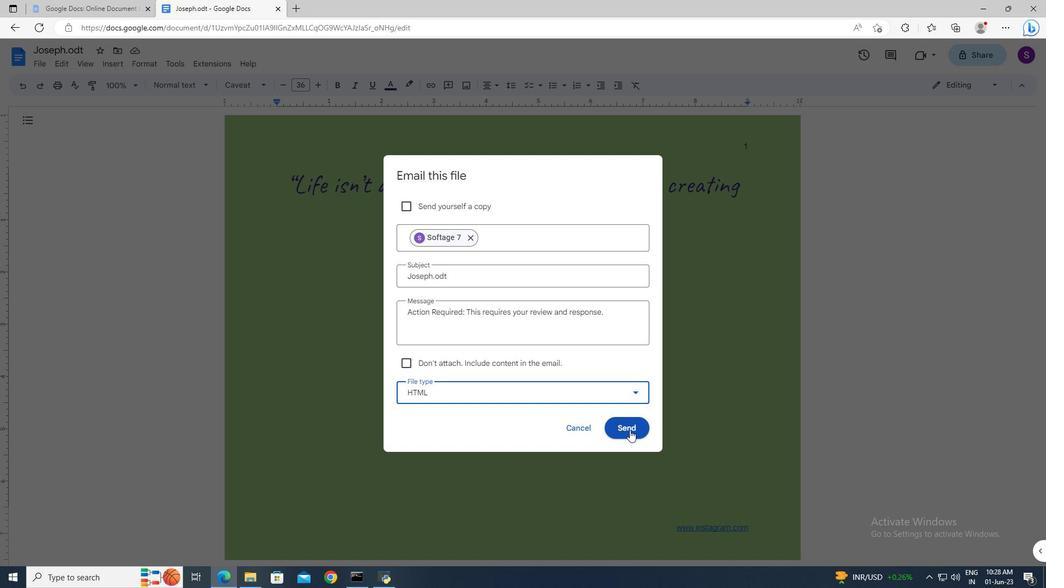 
Action: Mouse moved to (611, 421)
Screenshot: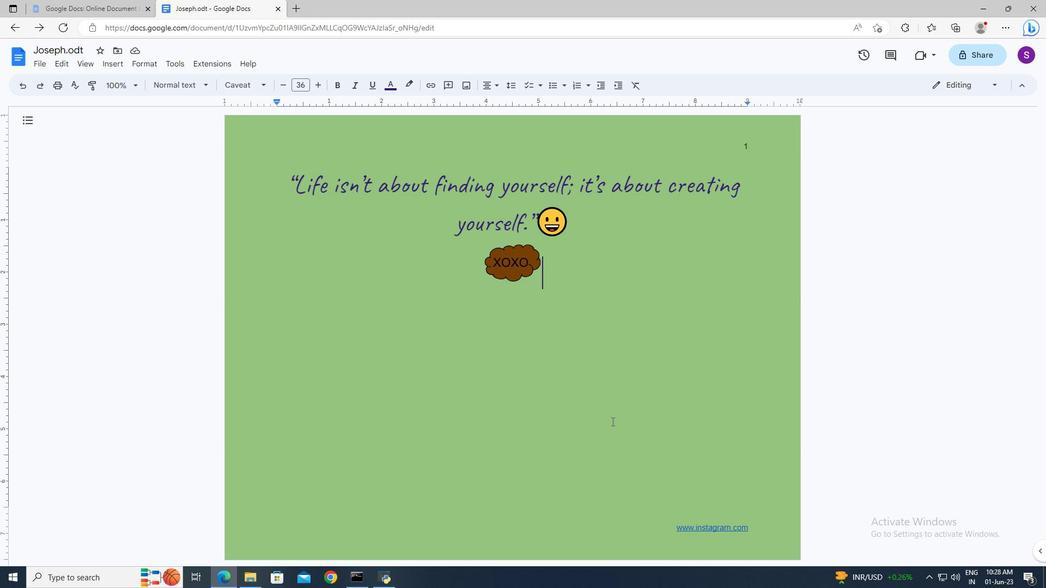 
